 Task: Select a due date automation when advanced on, 2 days after a card is due add dates starting in between 1 and 5 days at 11:00 AM.
Action: Mouse moved to (1058, 74)
Screenshot: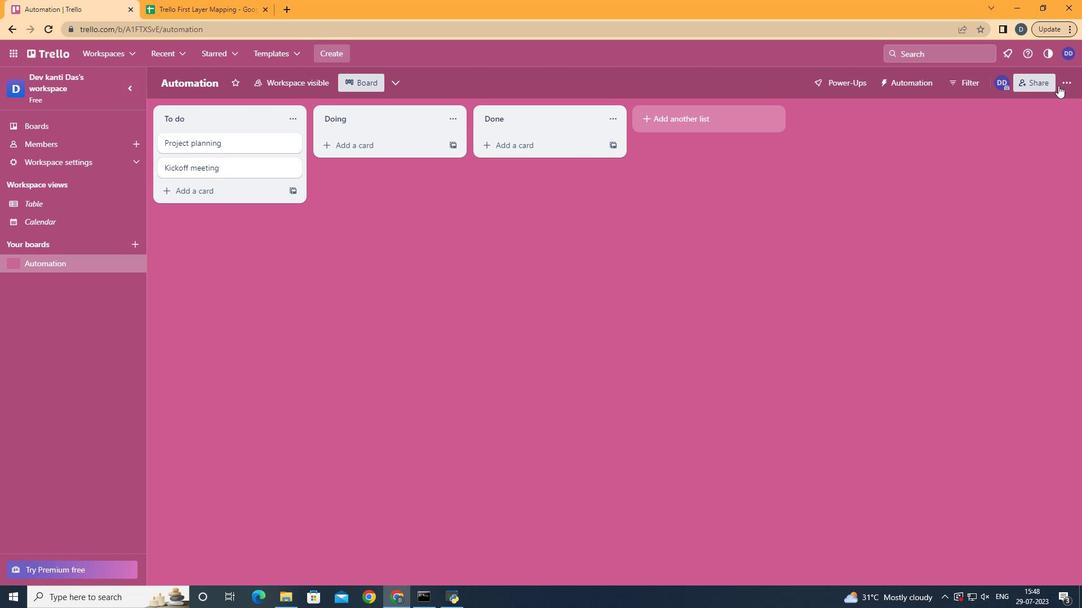
Action: Mouse pressed left at (1058, 74)
Screenshot: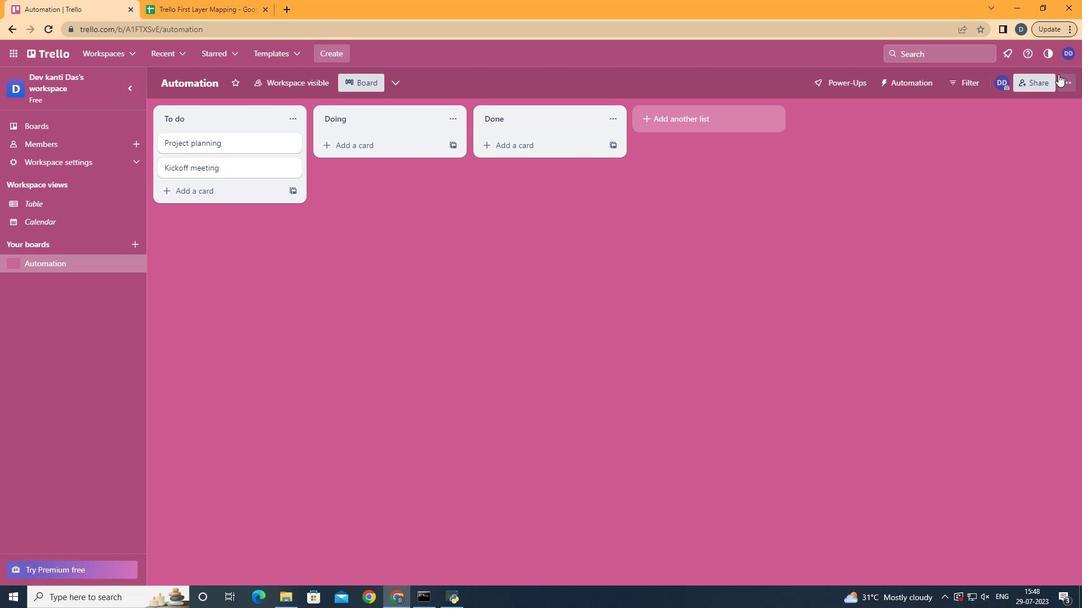 
Action: Mouse moved to (1021, 222)
Screenshot: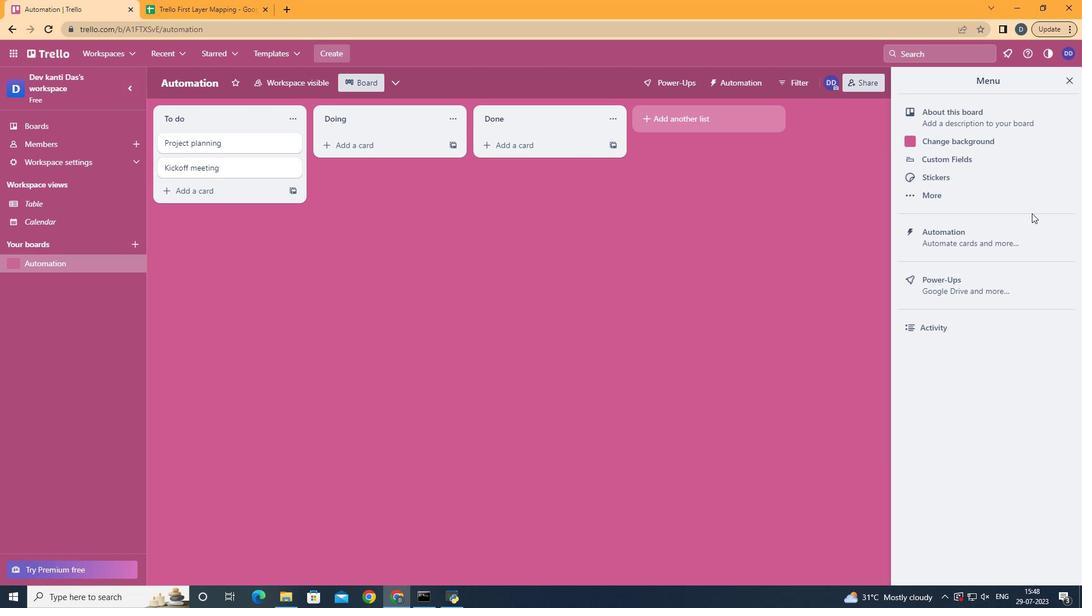 
Action: Mouse pressed left at (1021, 222)
Screenshot: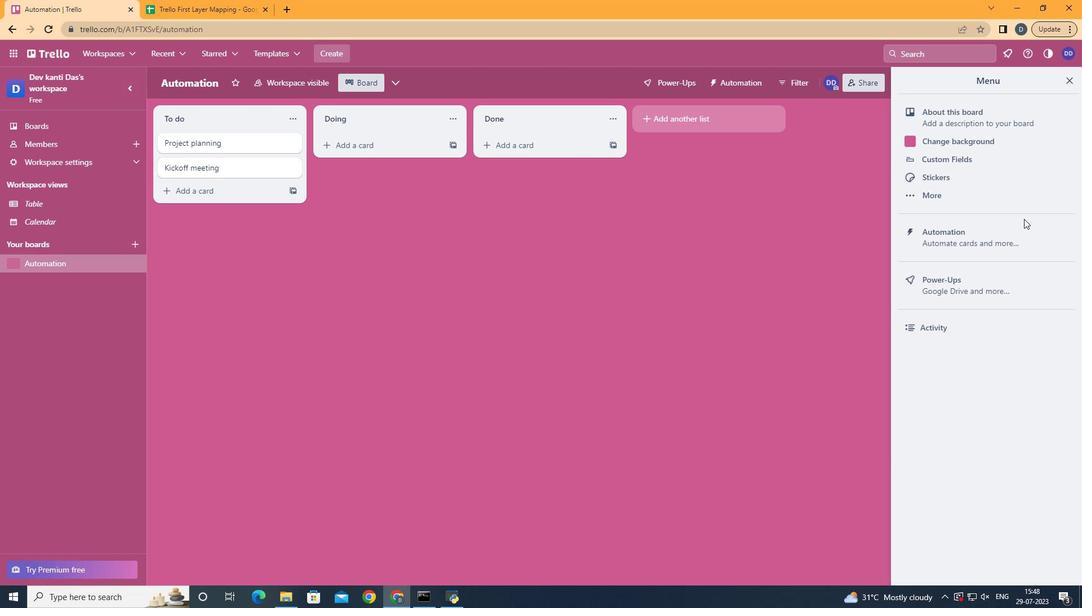 
Action: Mouse moved to (1015, 231)
Screenshot: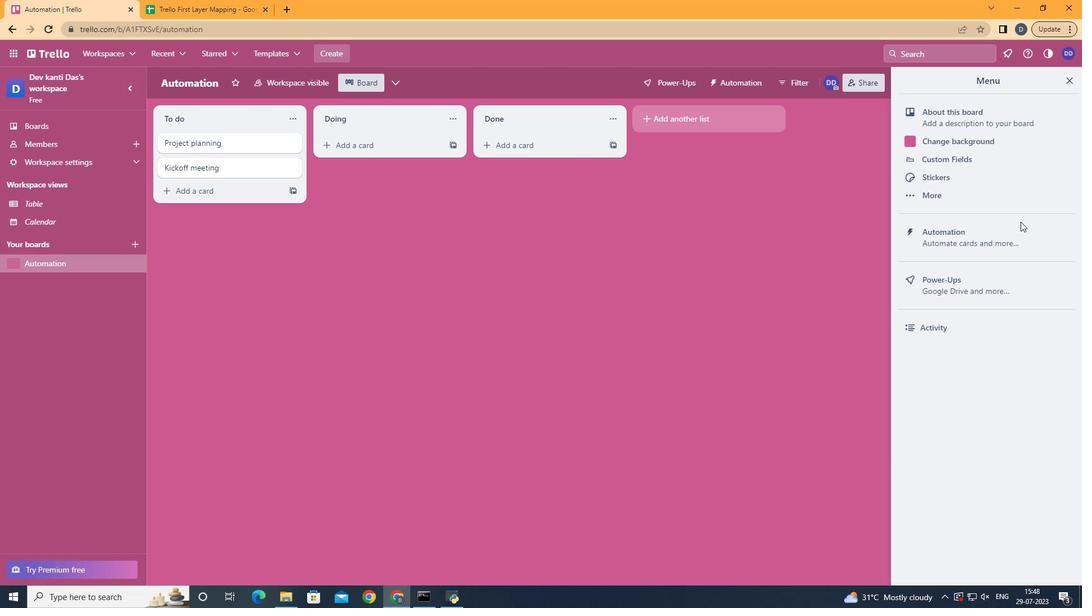 
Action: Mouse pressed left at (1015, 231)
Screenshot: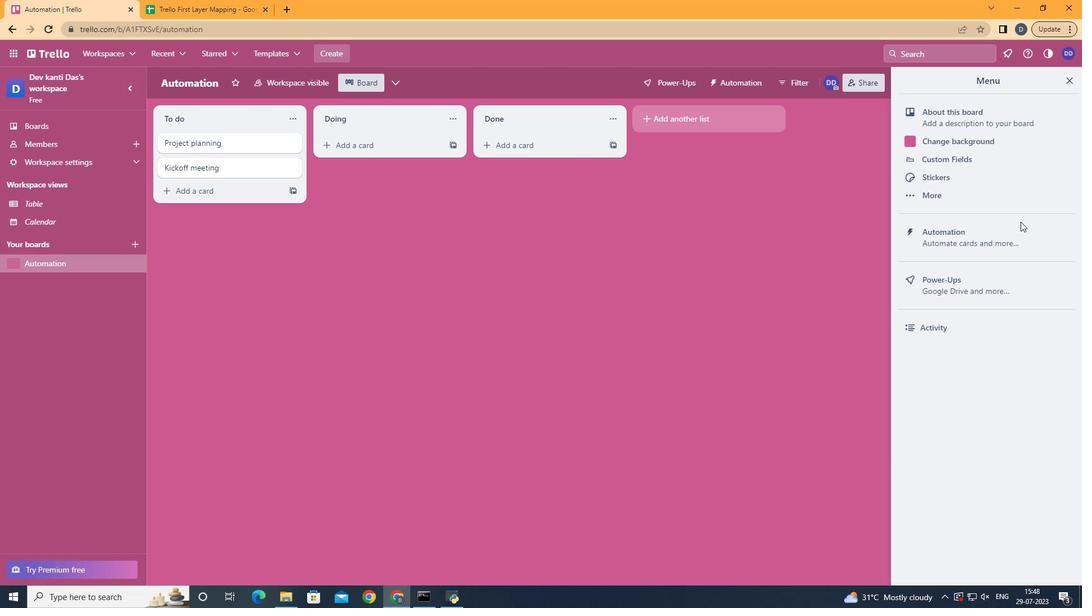 
Action: Mouse moved to (233, 226)
Screenshot: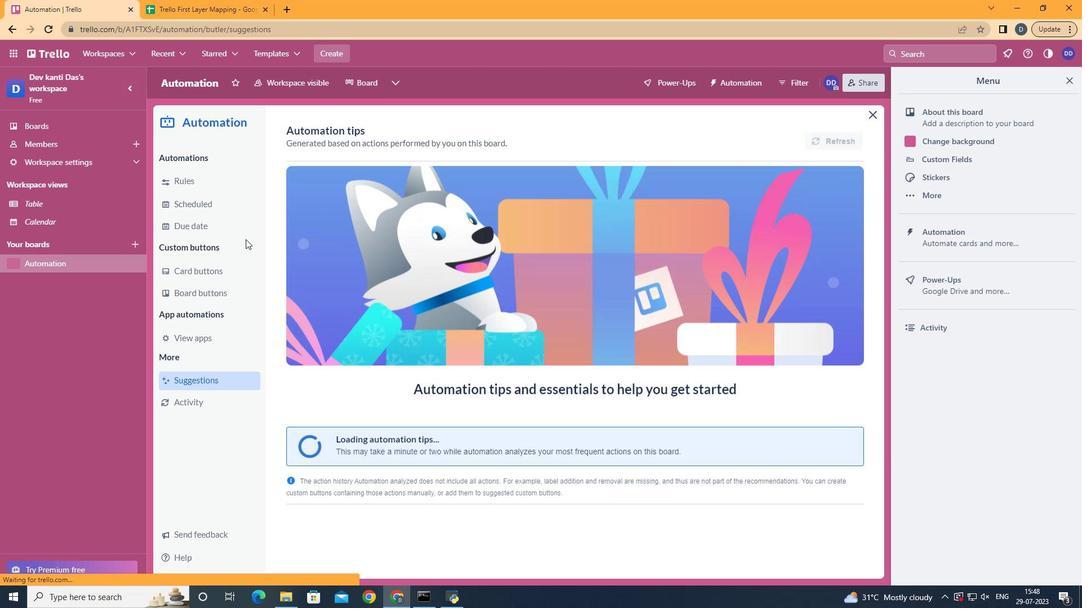 
Action: Mouse pressed left at (233, 226)
Screenshot: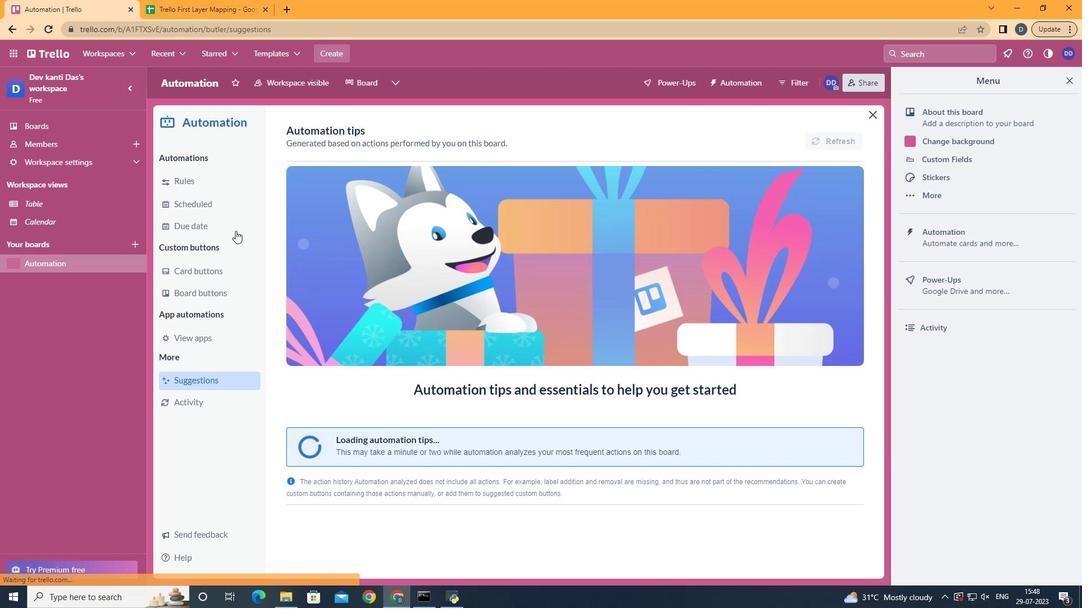 
Action: Mouse moved to (800, 129)
Screenshot: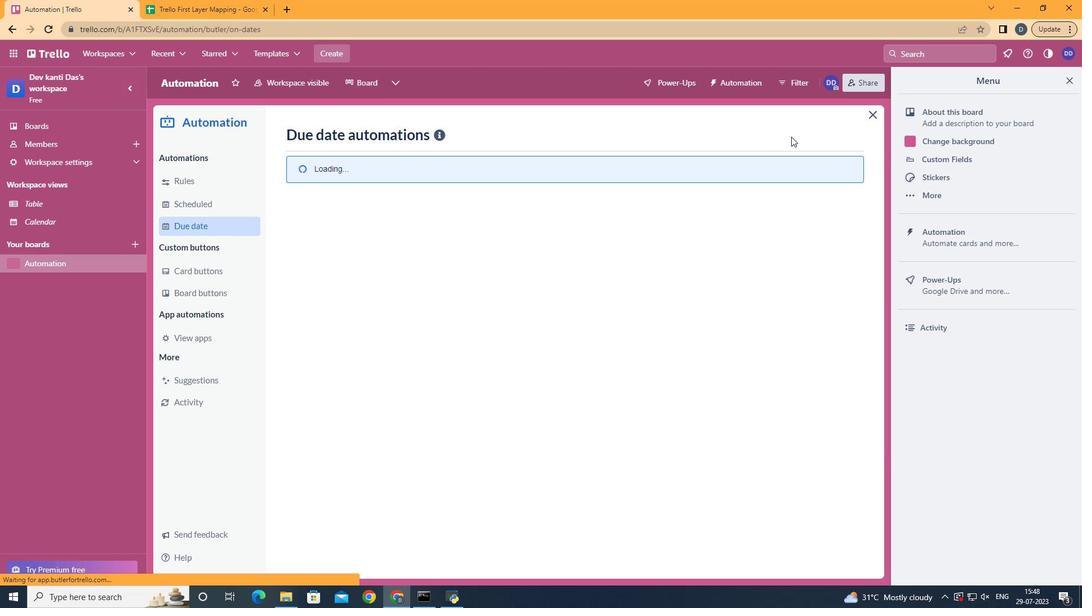 
Action: Mouse pressed left at (800, 129)
Screenshot: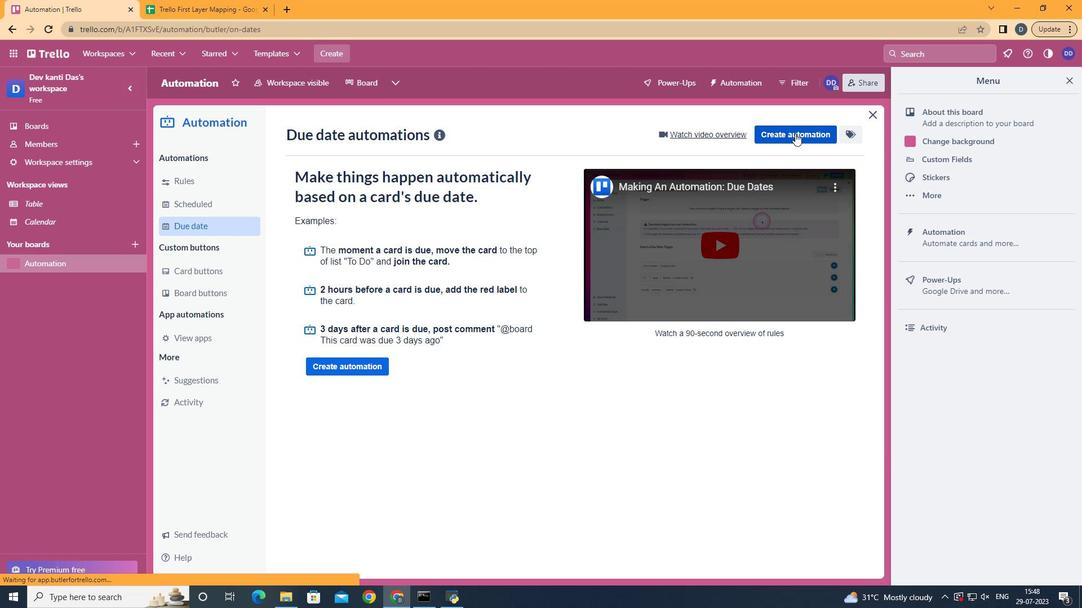 
Action: Mouse moved to (598, 248)
Screenshot: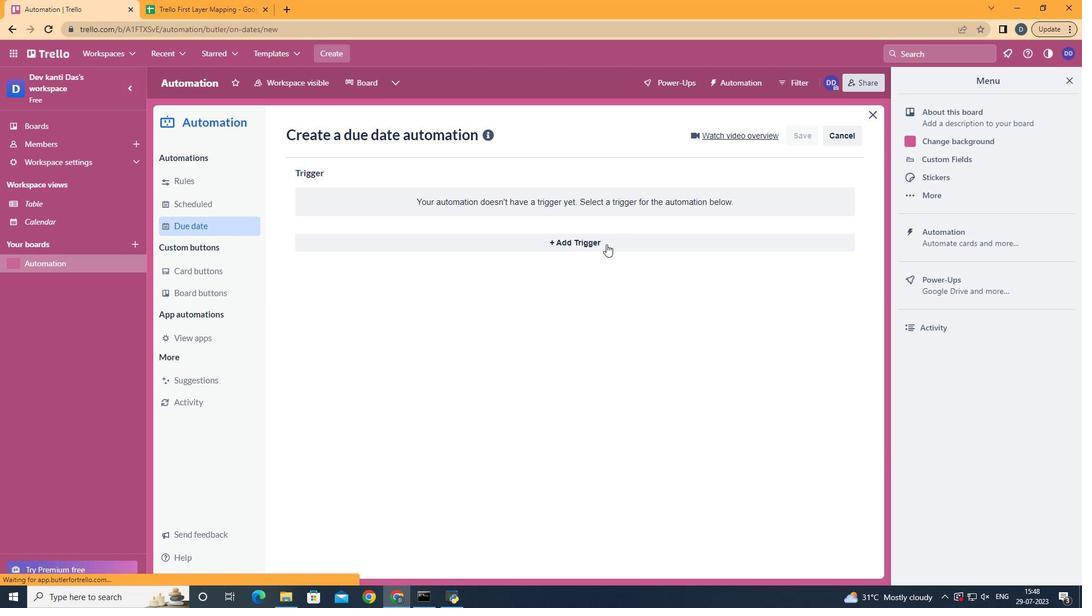 
Action: Mouse pressed left at (598, 248)
Screenshot: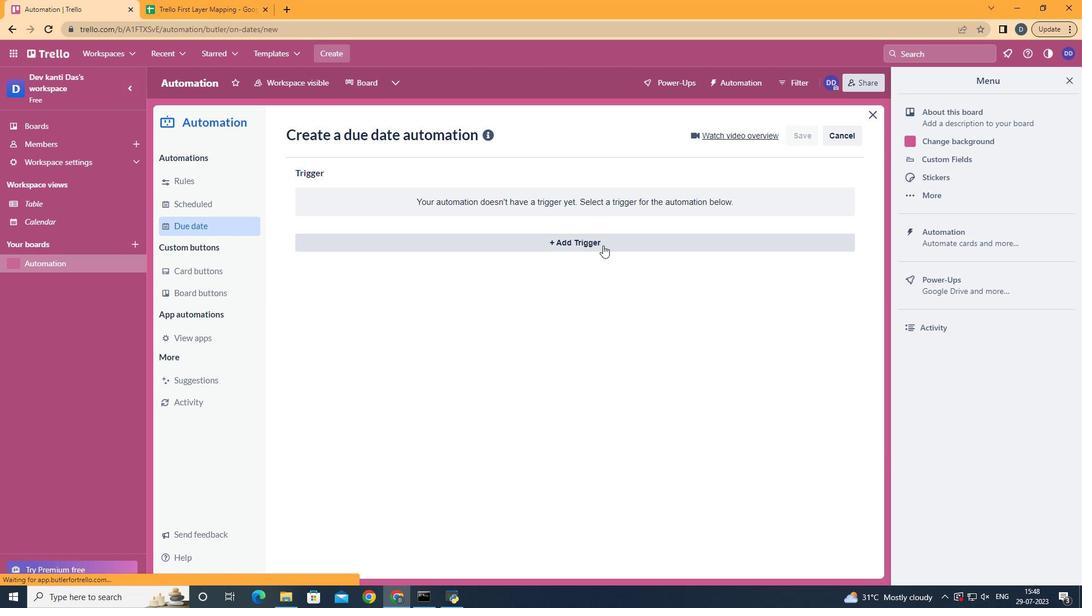 
Action: Mouse moved to (386, 458)
Screenshot: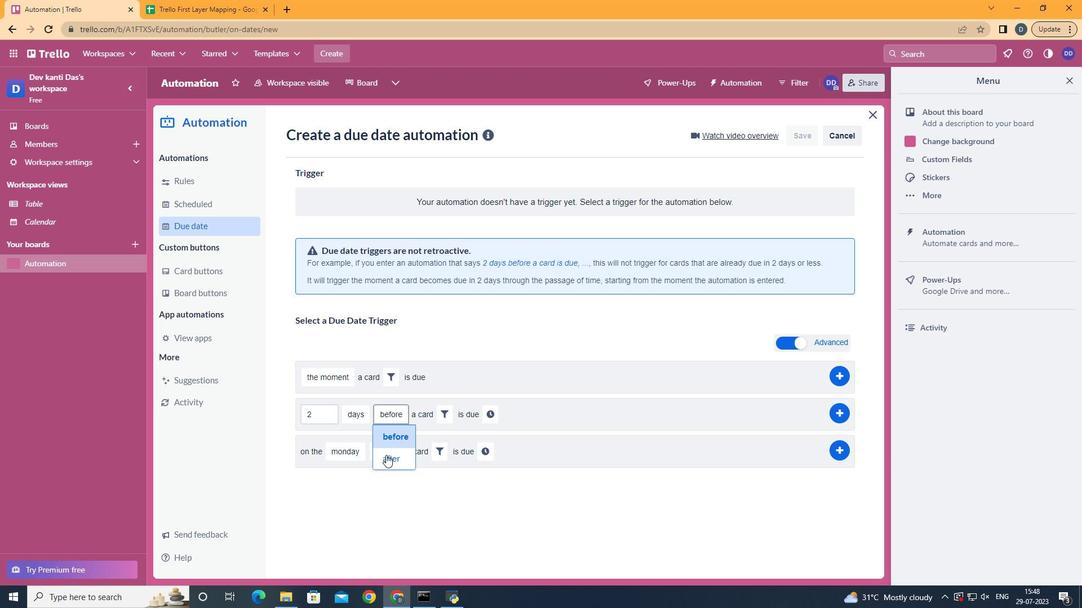 
Action: Mouse pressed left at (386, 458)
Screenshot: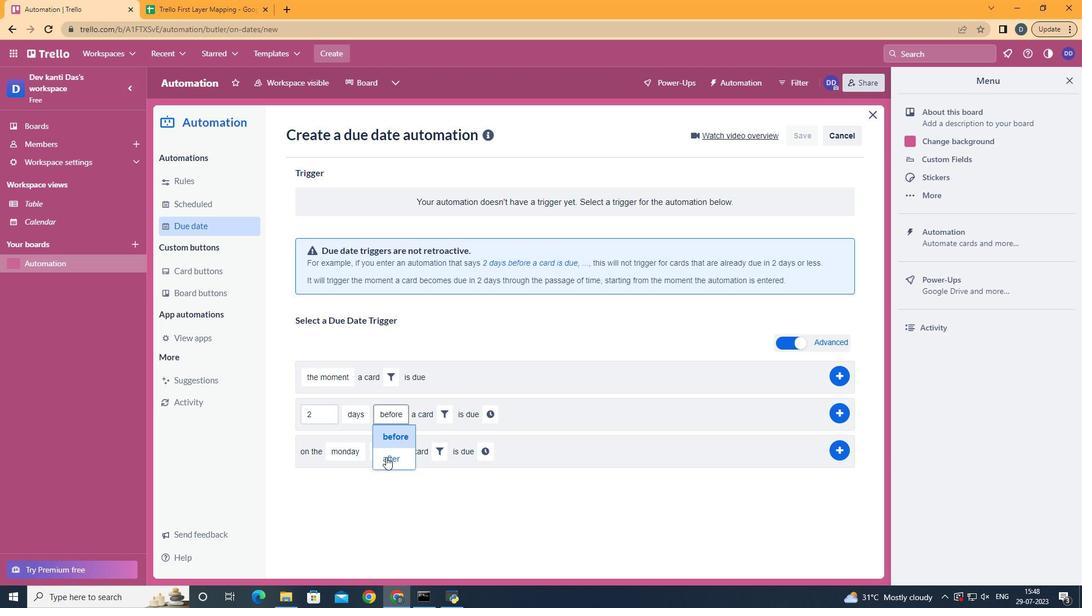 
Action: Mouse moved to (443, 416)
Screenshot: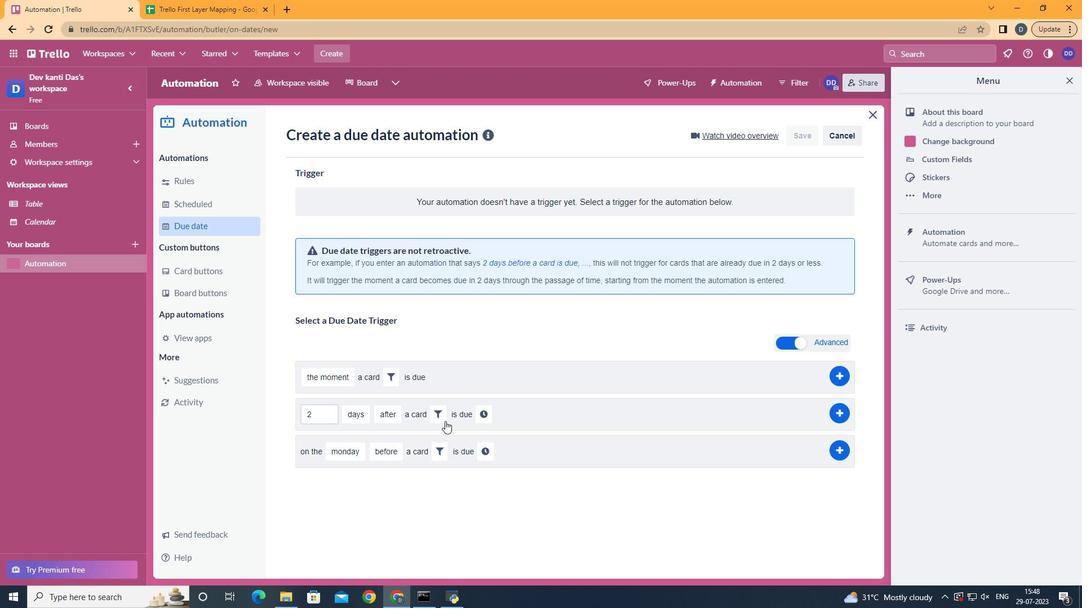 
Action: Mouse pressed left at (443, 416)
Screenshot: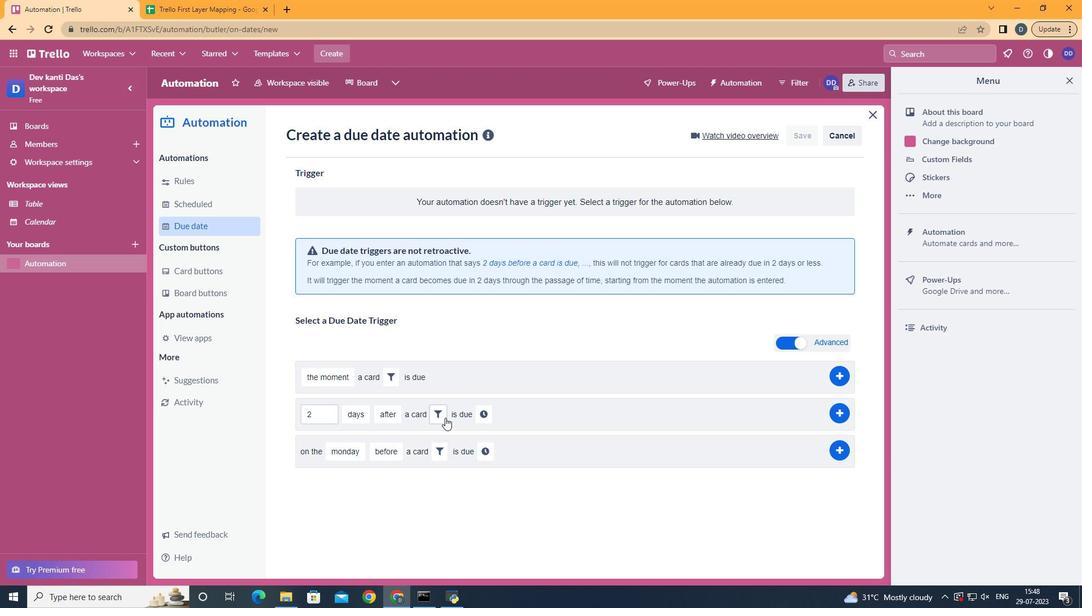 
Action: Mouse moved to (505, 443)
Screenshot: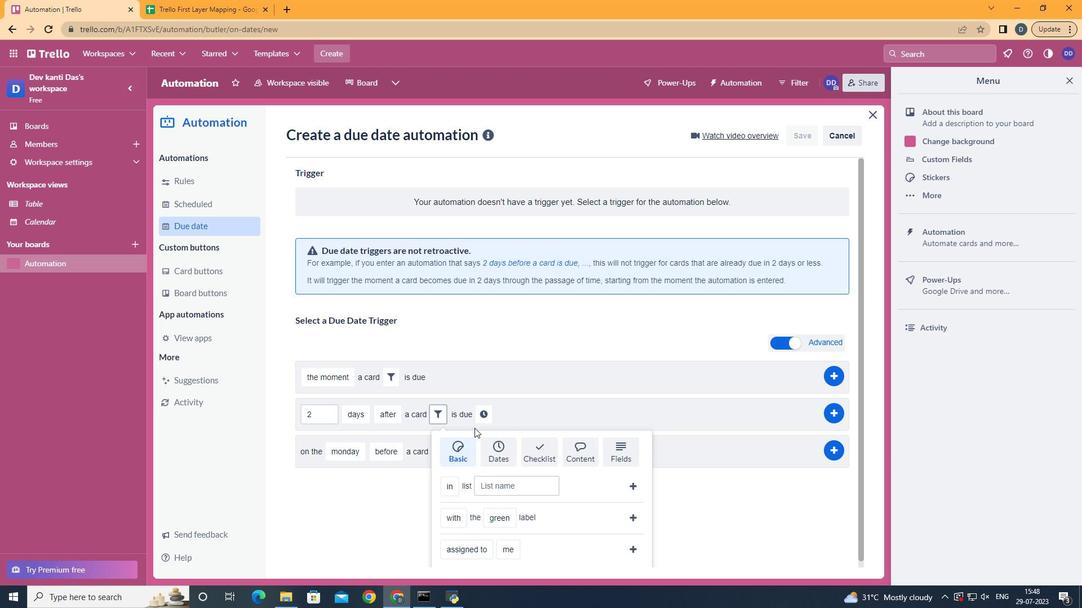 
Action: Mouse pressed left at (505, 443)
Screenshot: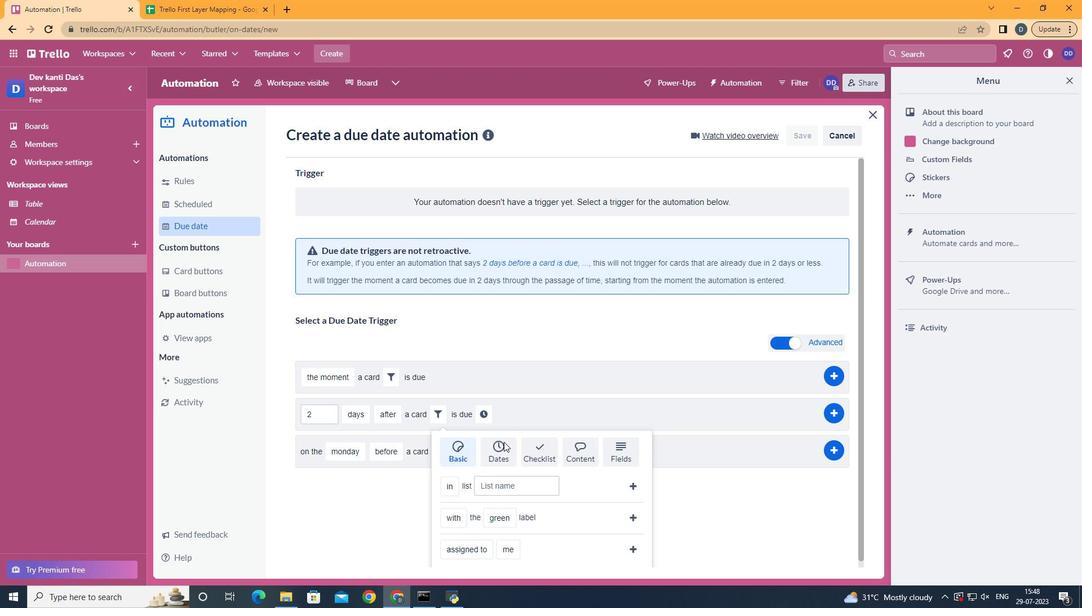 
Action: Mouse scrolled (505, 442) with delta (0, 0)
Screenshot: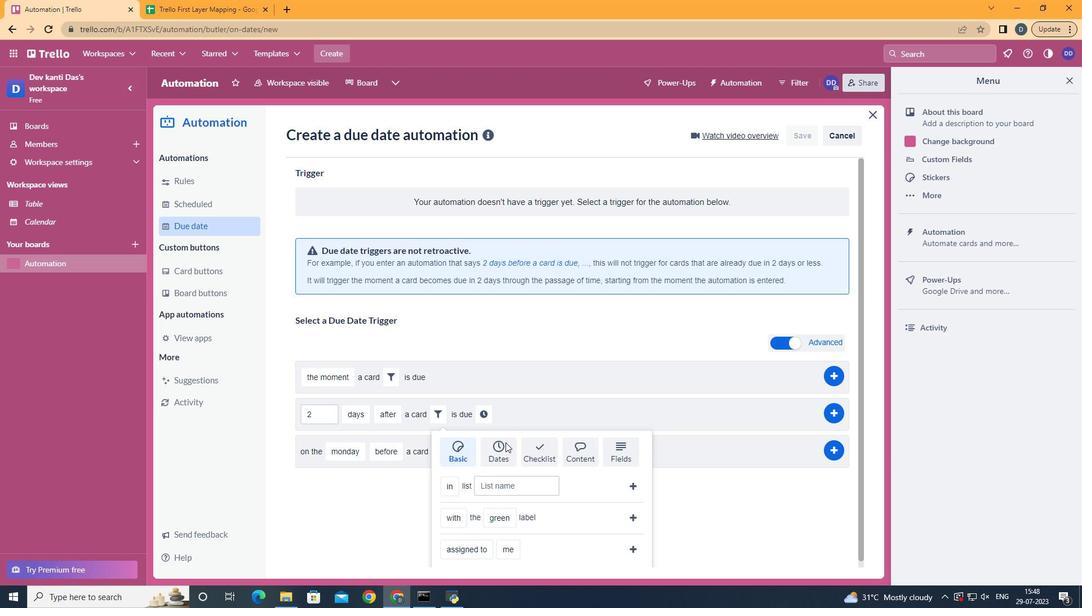 
Action: Mouse scrolled (505, 442) with delta (0, 0)
Screenshot: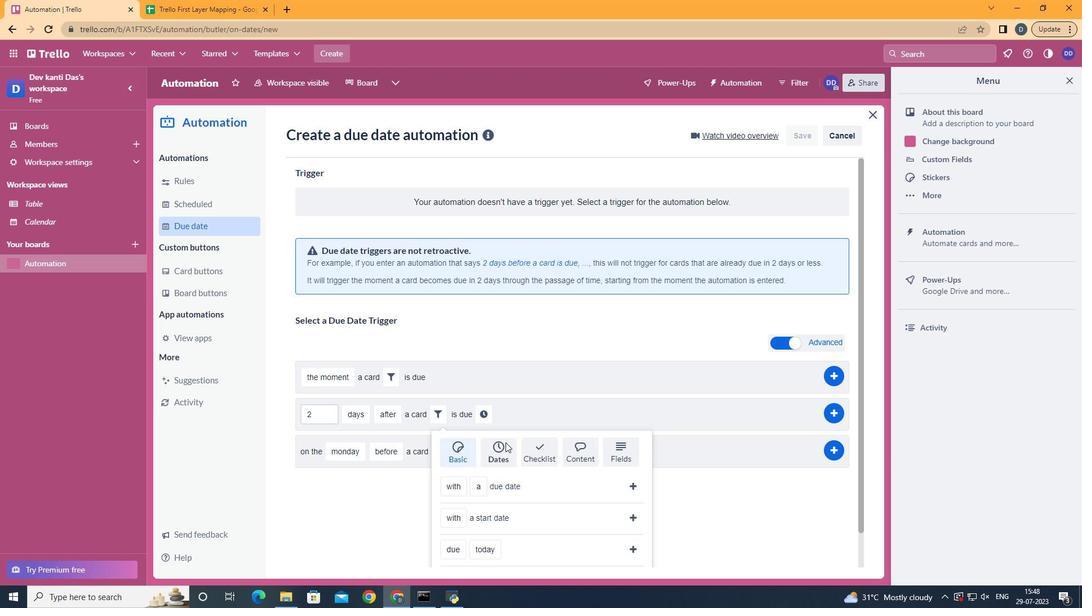 
Action: Mouse scrolled (505, 442) with delta (0, 0)
Screenshot: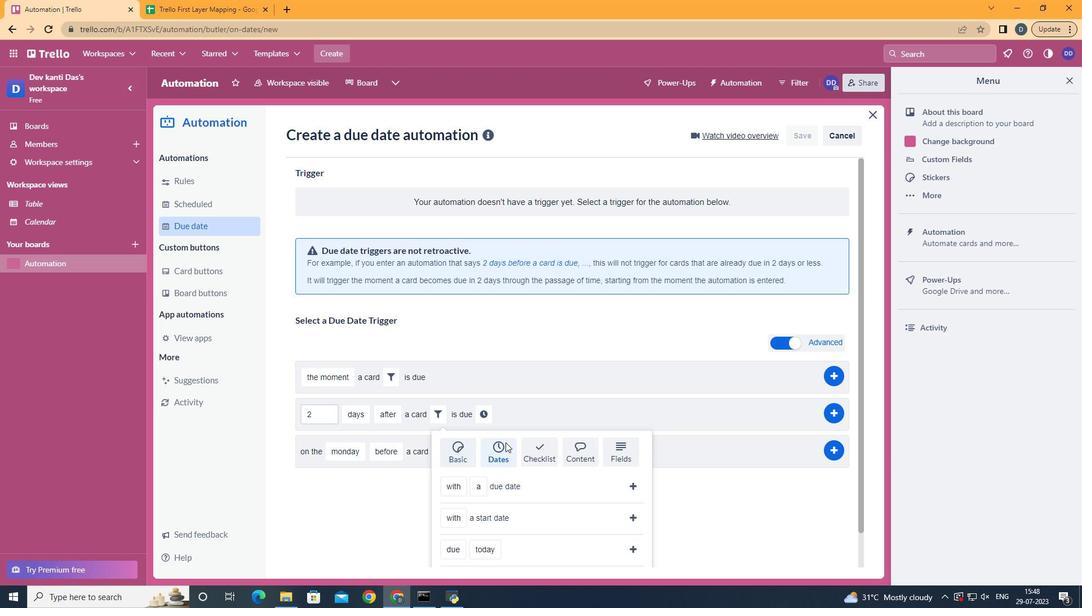 
Action: Mouse scrolled (505, 442) with delta (0, 0)
Screenshot: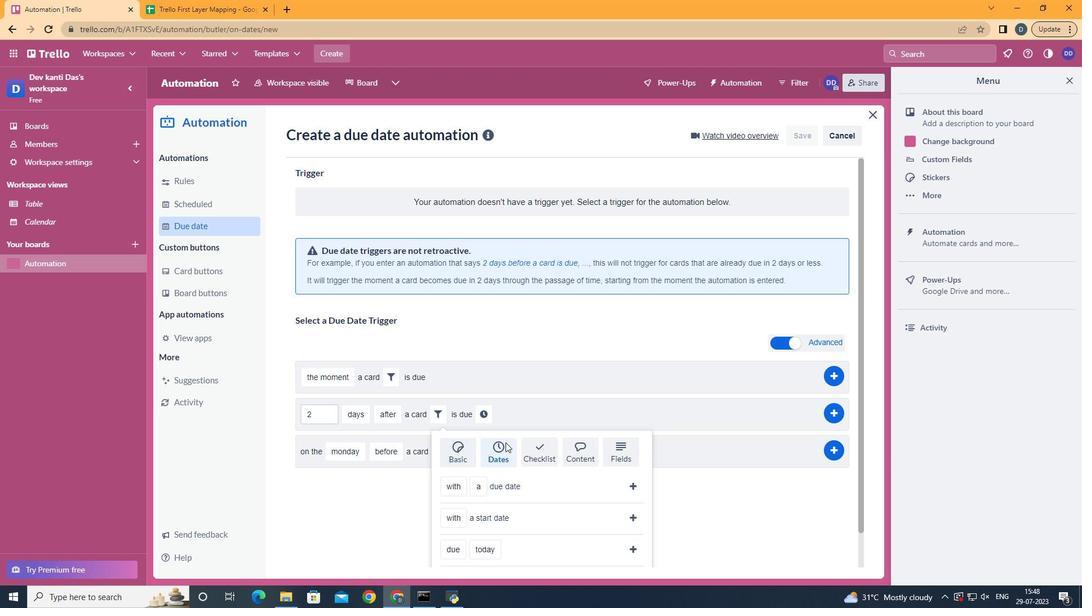 
Action: Mouse moved to (461, 520)
Screenshot: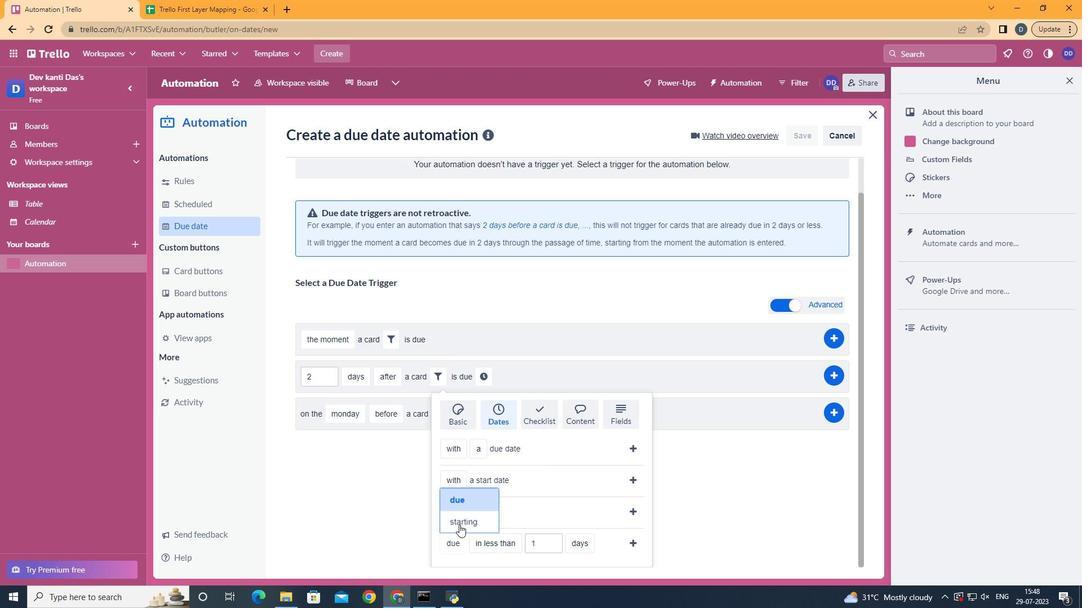
Action: Mouse pressed left at (461, 520)
Screenshot: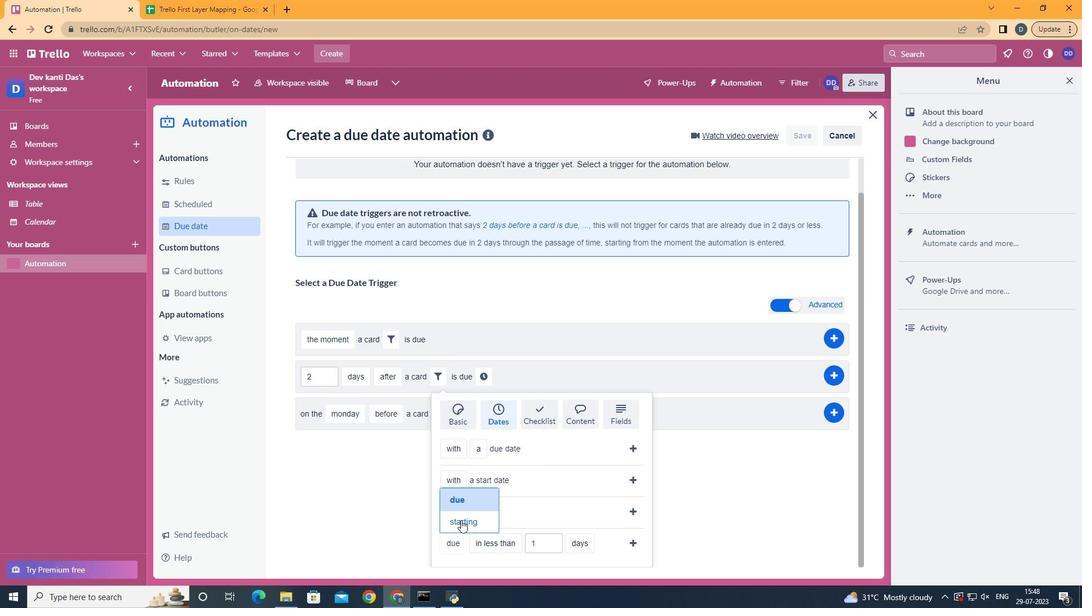 
Action: Mouse moved to (511, 527)
Screenshot: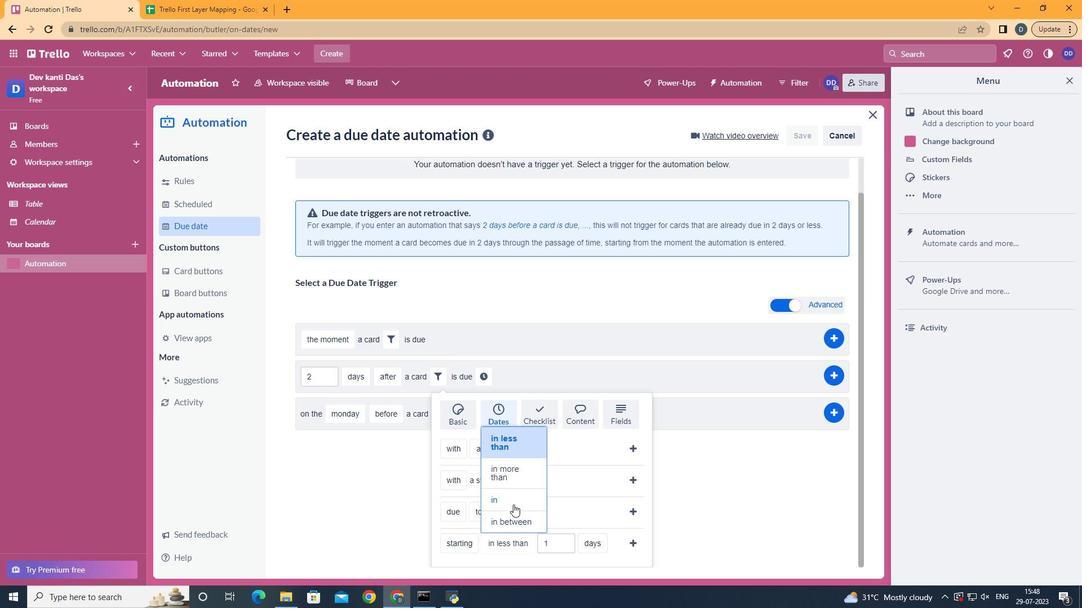 
Action: Mouse pressed left at (511, 527)
Screenshot: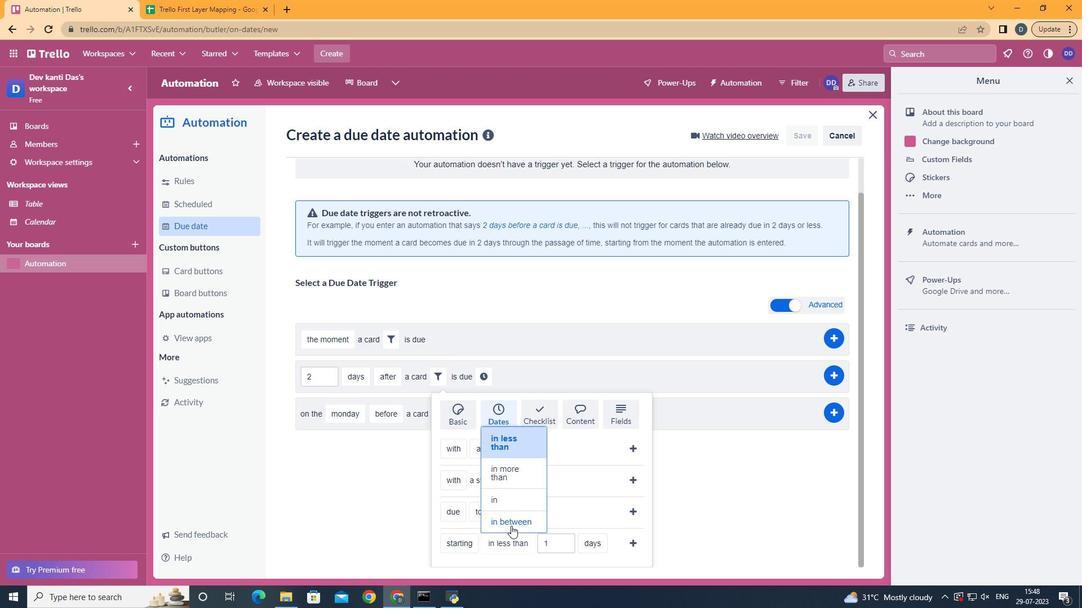 
Action: Mouse moved to (661, 502)
Screenshot: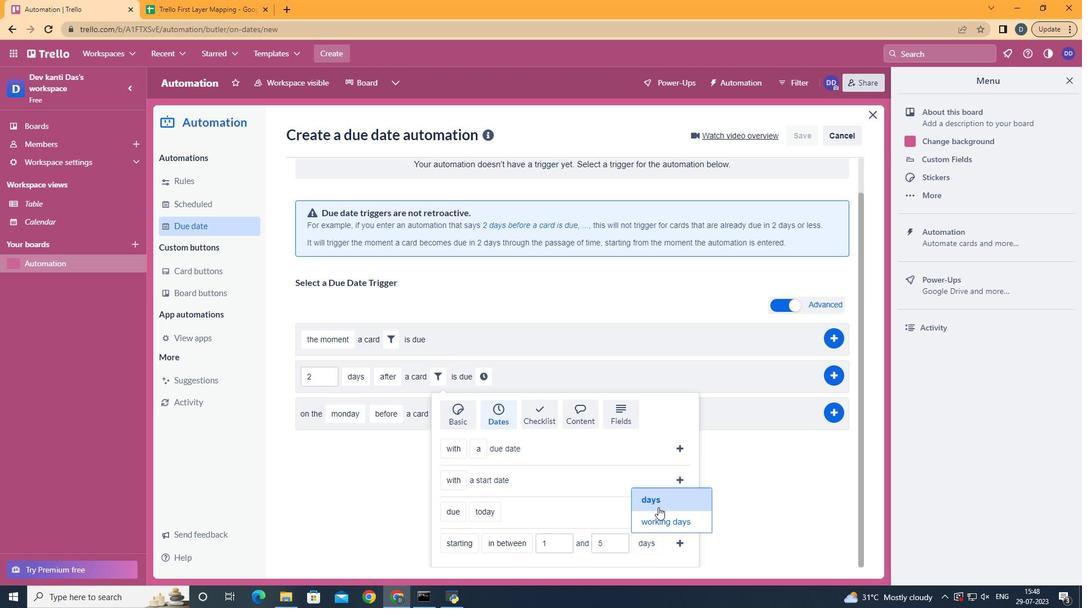 
Action: Mouse pressed left at (661, 502)
Screenshot: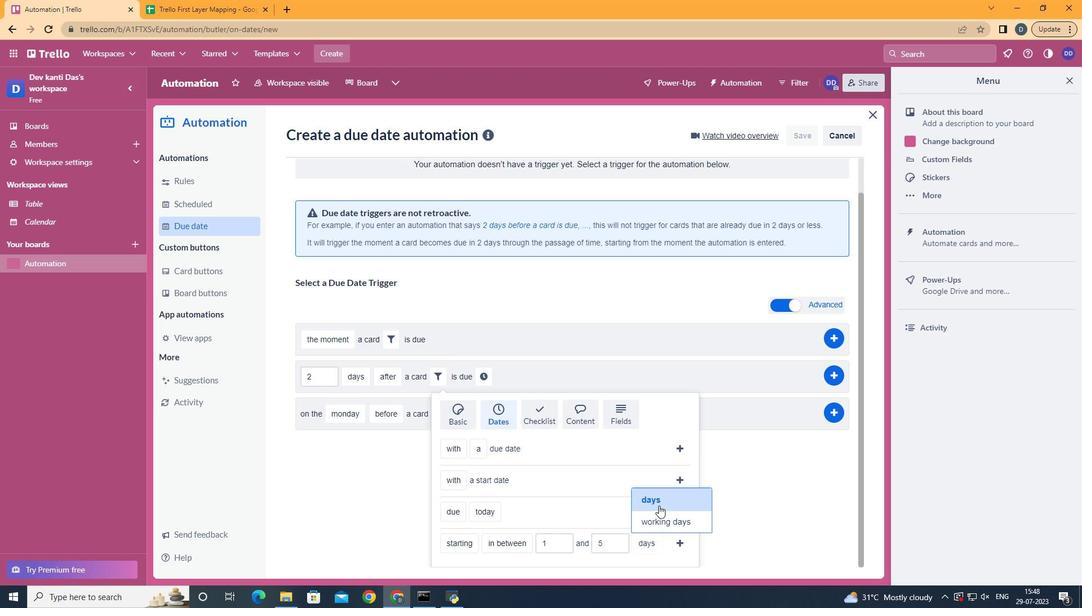 
Action: Mouse moved to (675, 544)
Screenshot: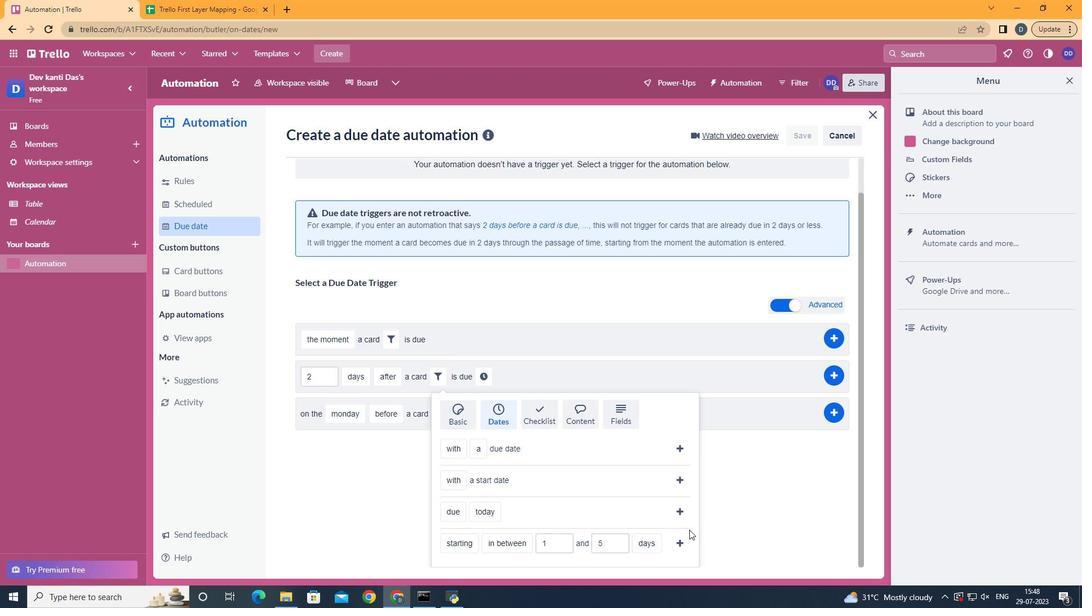 
Action: Mouse pressed left at (675, 544)
Screenshot: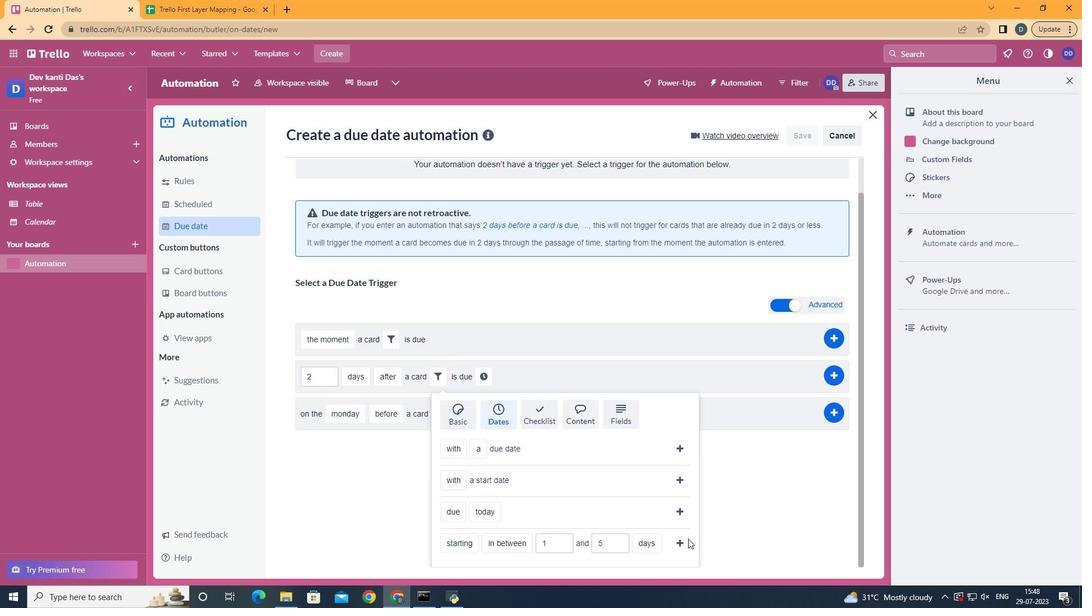 
Action: Mouse moved to (624, 423)
Screenshot: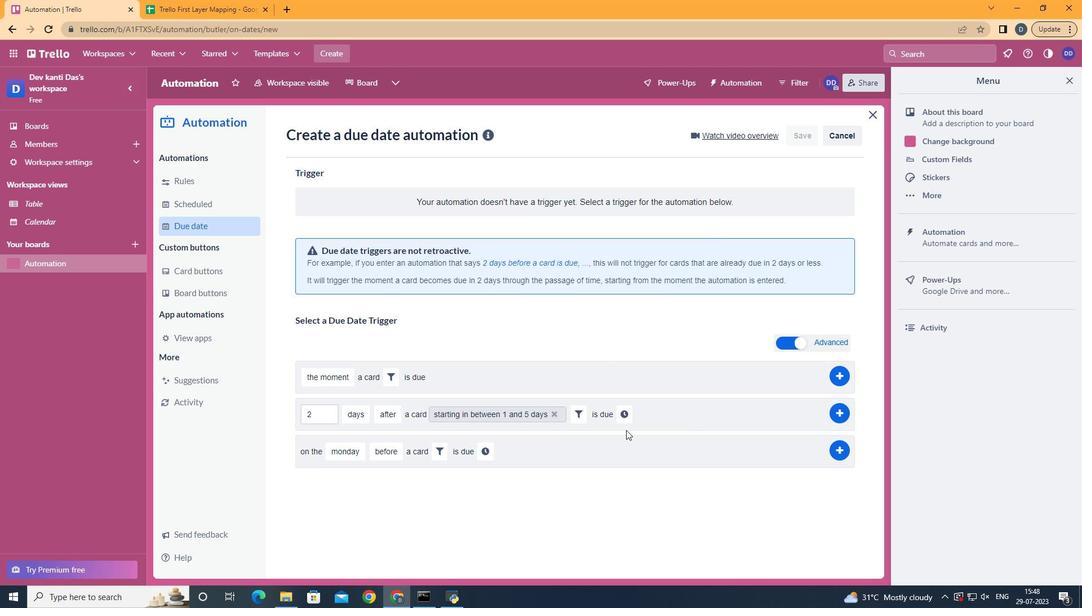 
Action: Mouse pressed left at (624, 423)
Screenshot: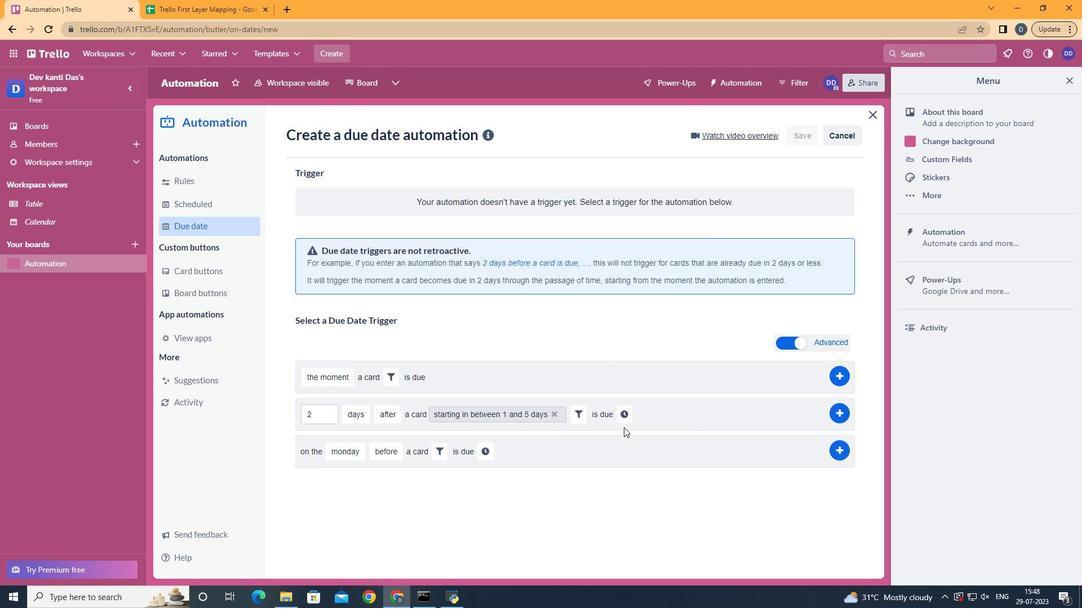 
Action: Mouse moved to (657, 414)
Screenshot: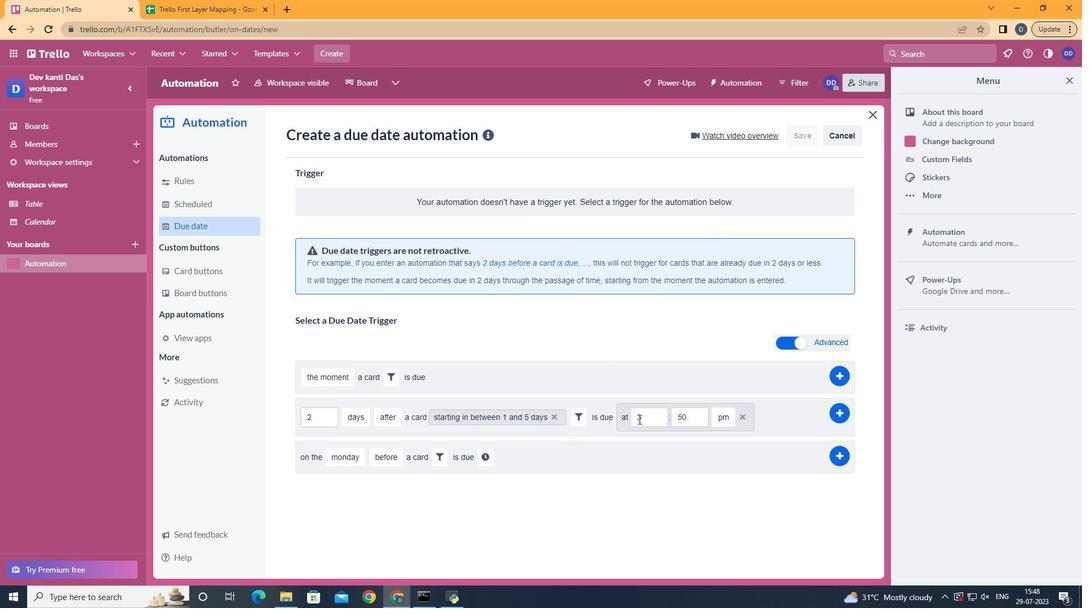 
Action: Mouse pressed left at (657, 414)
Screenshot: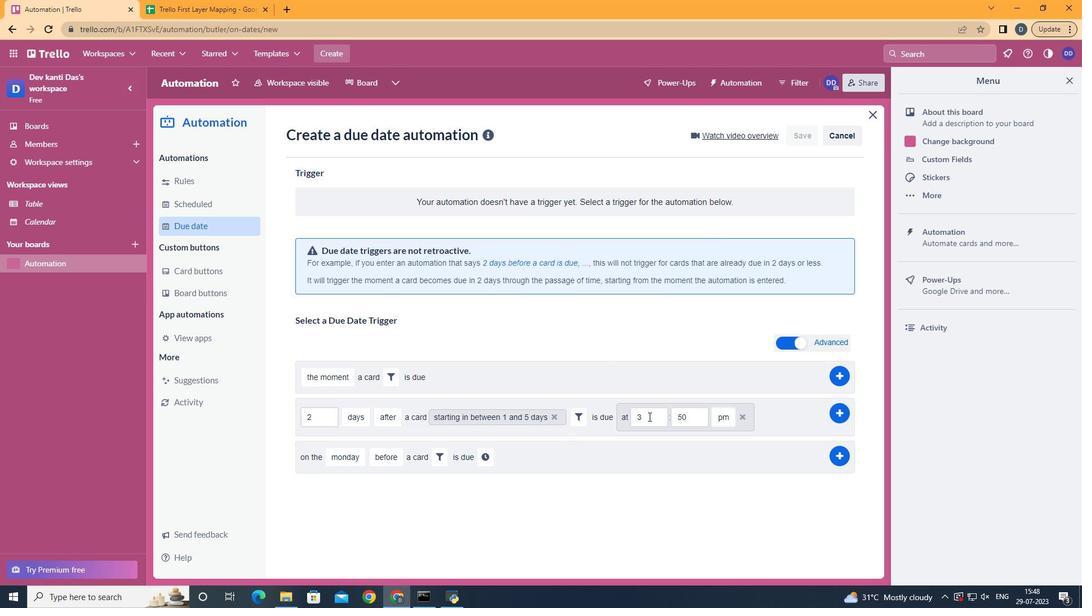 
Action: Mouse moved to (657, 414)
Screenshot: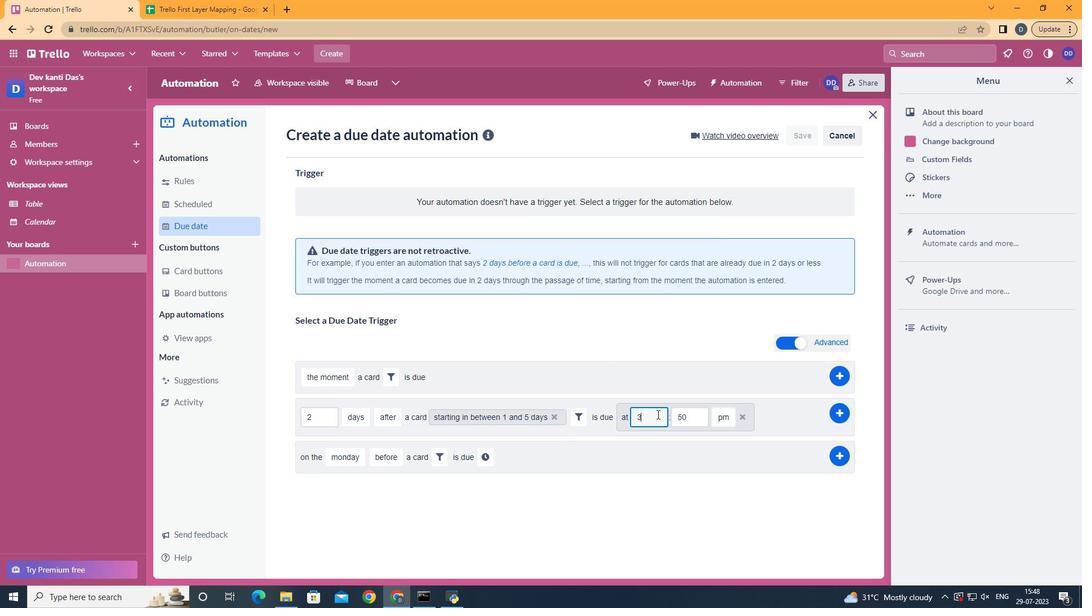 
Action: Key pressed <Key.backspace>11
Screenshot: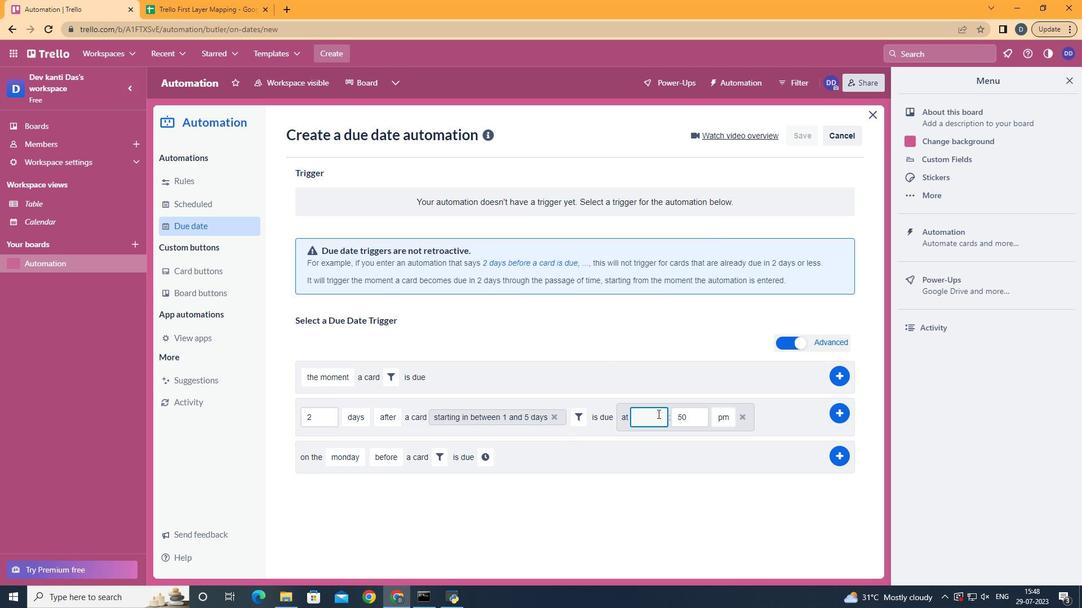 
Action: Mouse moved to (686, 416)
Screenshot: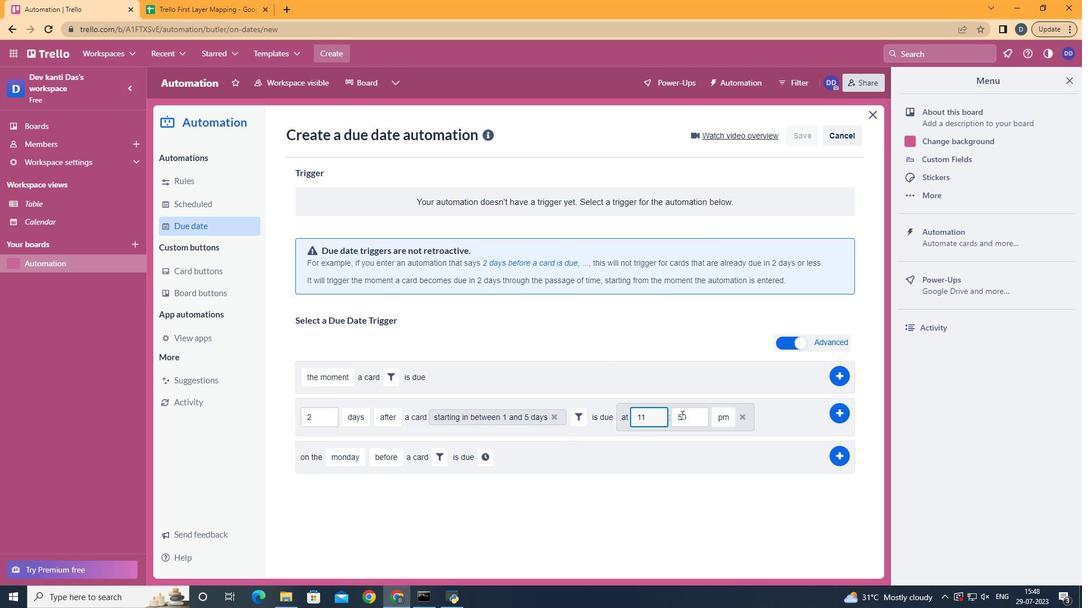 
Action: Key pressed <Key.backspace>
Screenshot: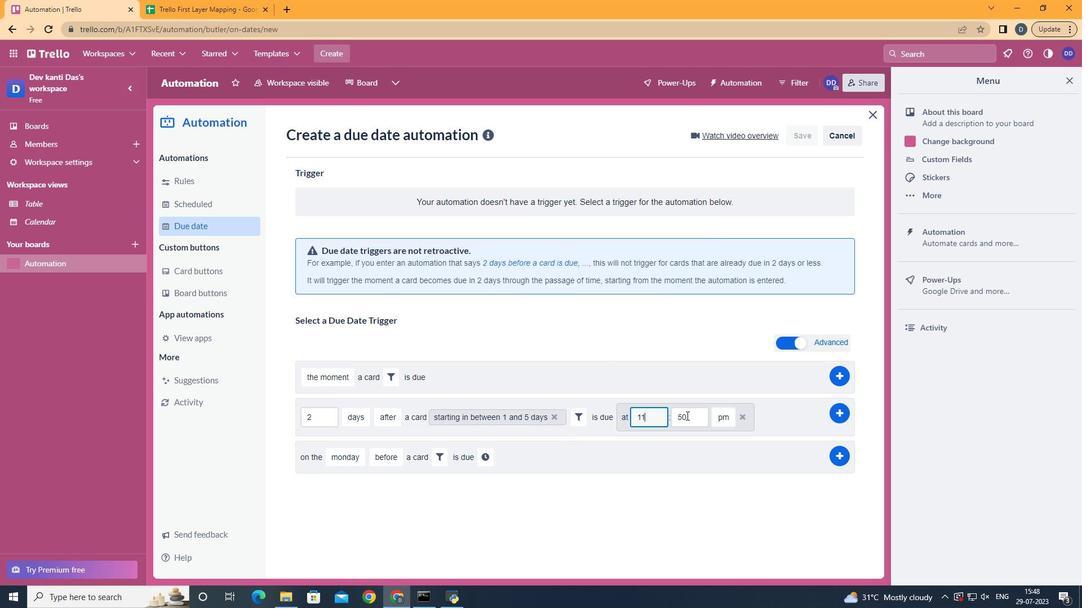 
Action: Mouse pressed left at (686, 416)
Screenshot: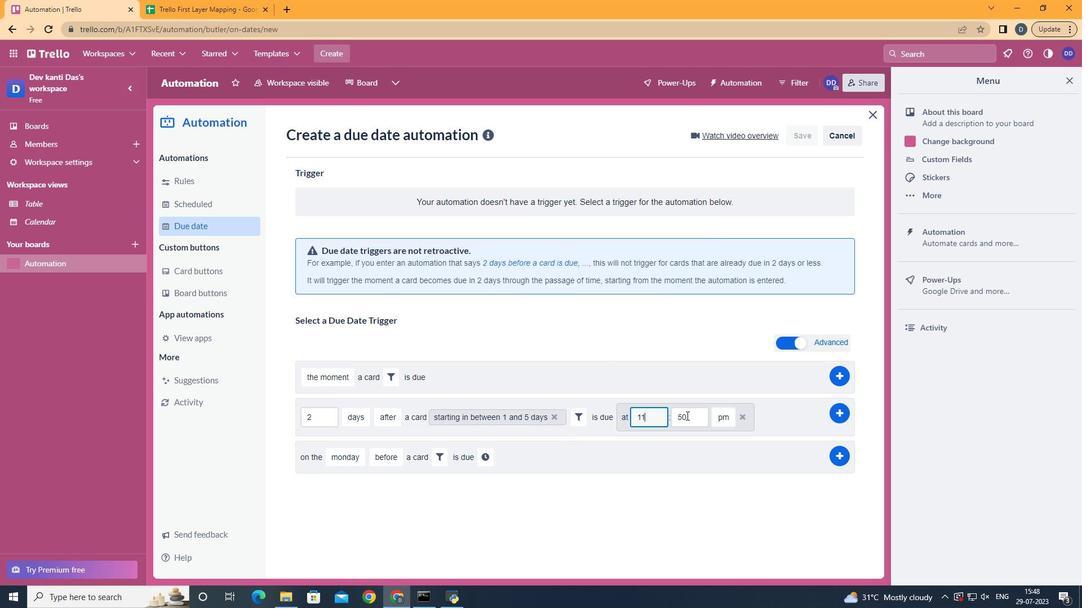 
Action: Mouse pressed left at (686, 416)
Screenshot: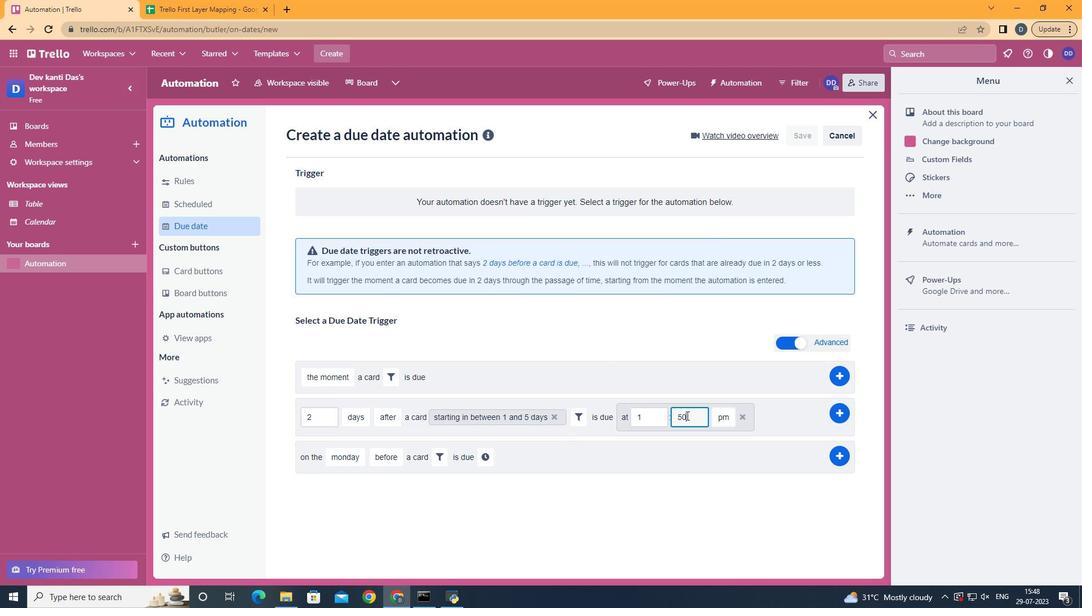 
Action: Key pressed 00<Key.backspace><Key.backspace>
Screenshot: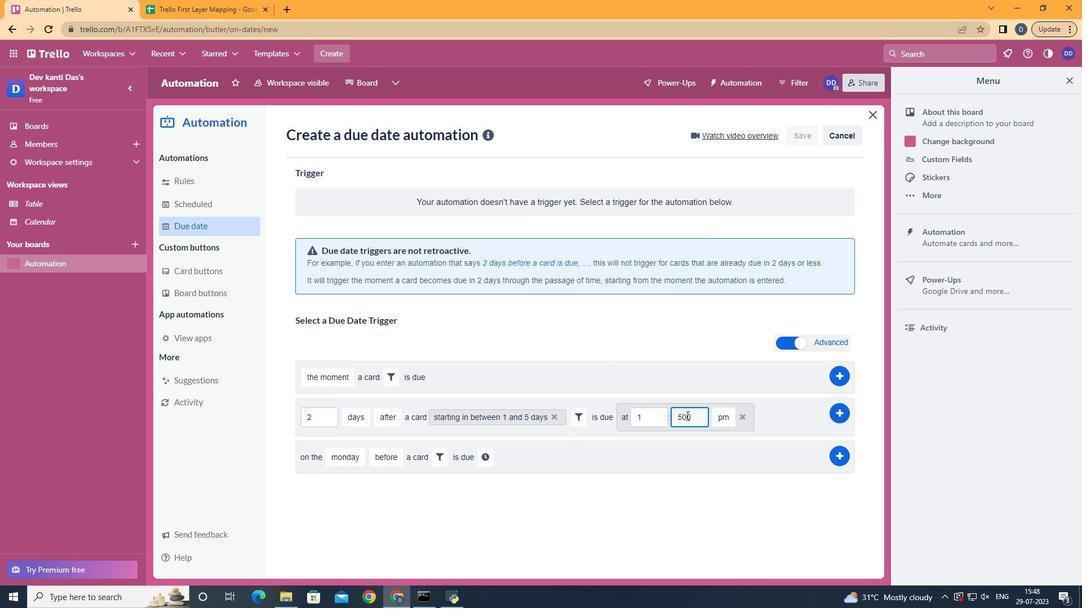 
Action: Mouse moved to (677, 416)
Screenshot: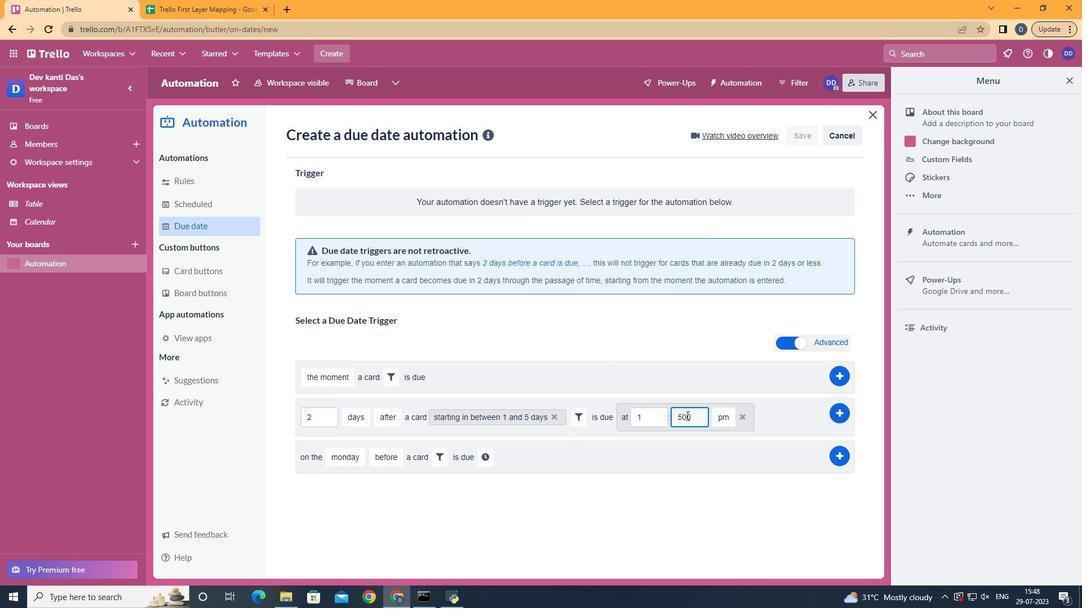 
Action: Key pressed <Key.backspace>
Screenshot: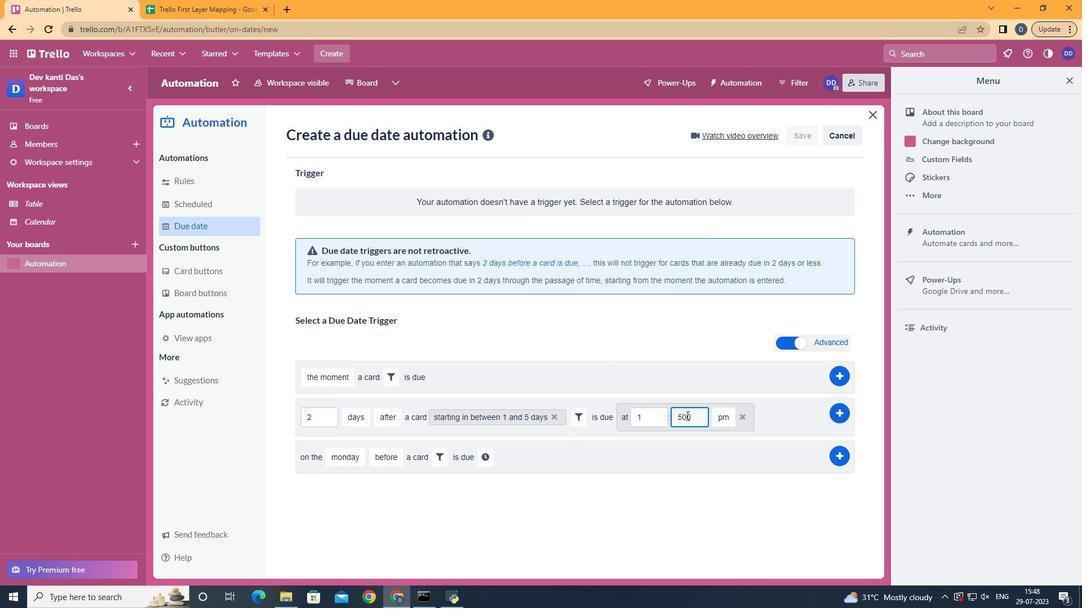 
Action: Mouse moved to (673, 416)
Screenshot: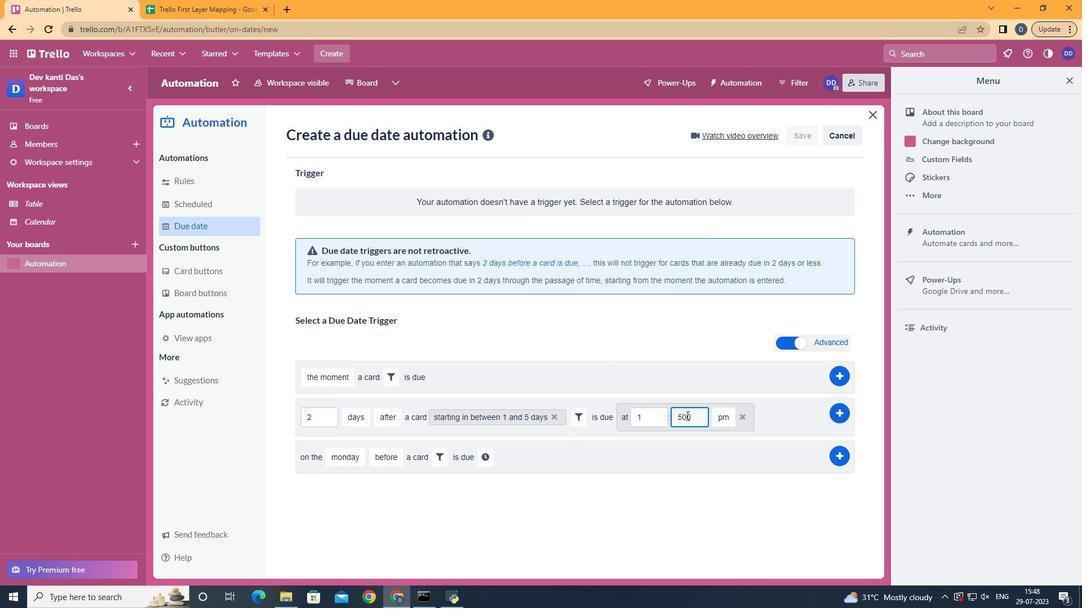 
Action: Key pressed <Key.backspace><Key.backspace><Key.backspace>
Screenshot: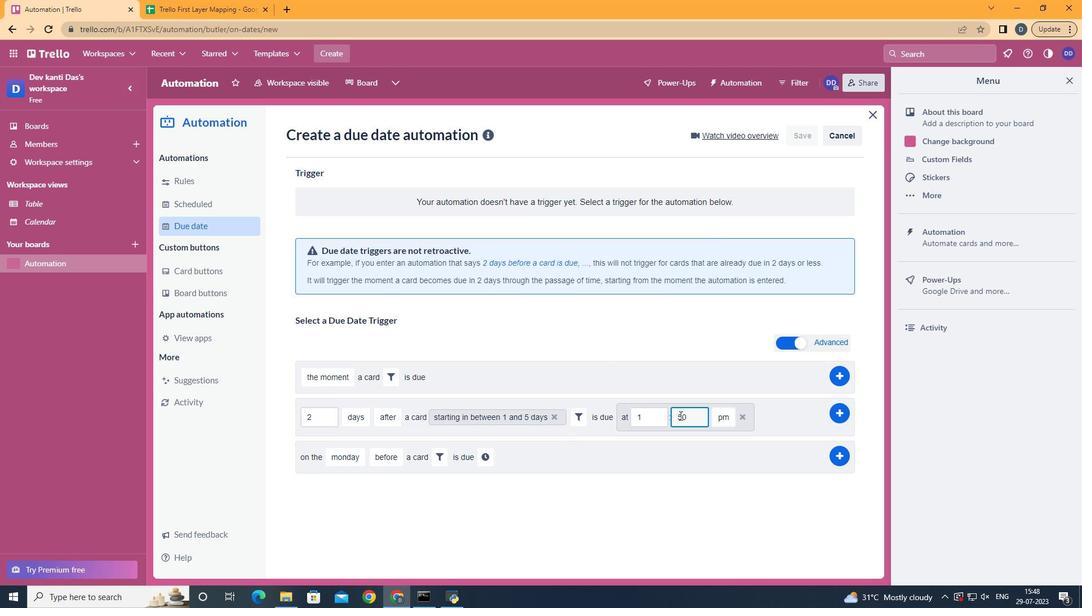 
Action: Mouse moved to (699, 419)
Screenshot: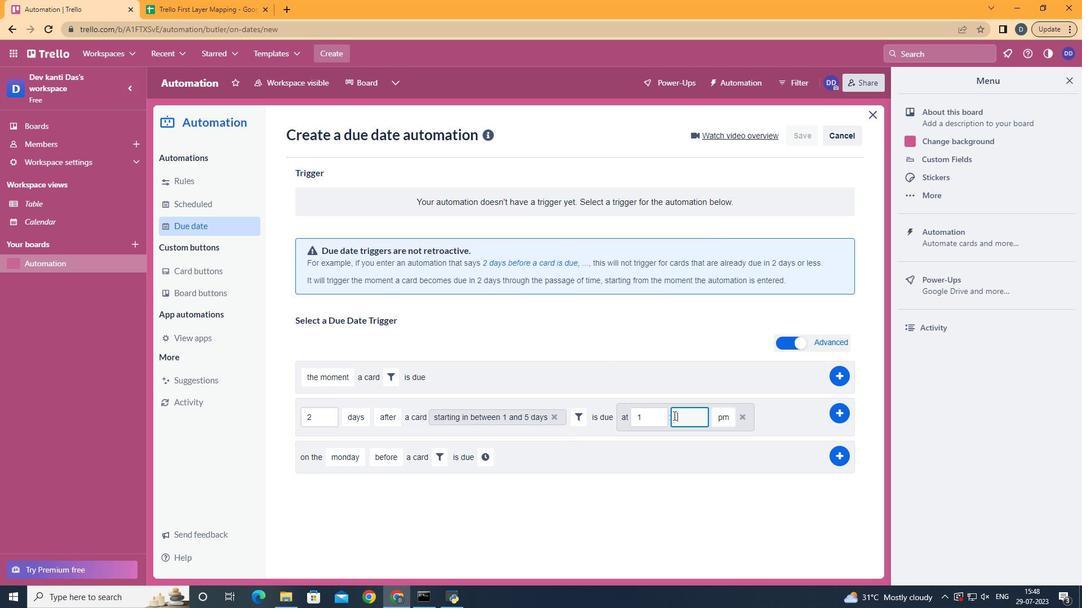 
Action: Key pressed 00
Screenshot: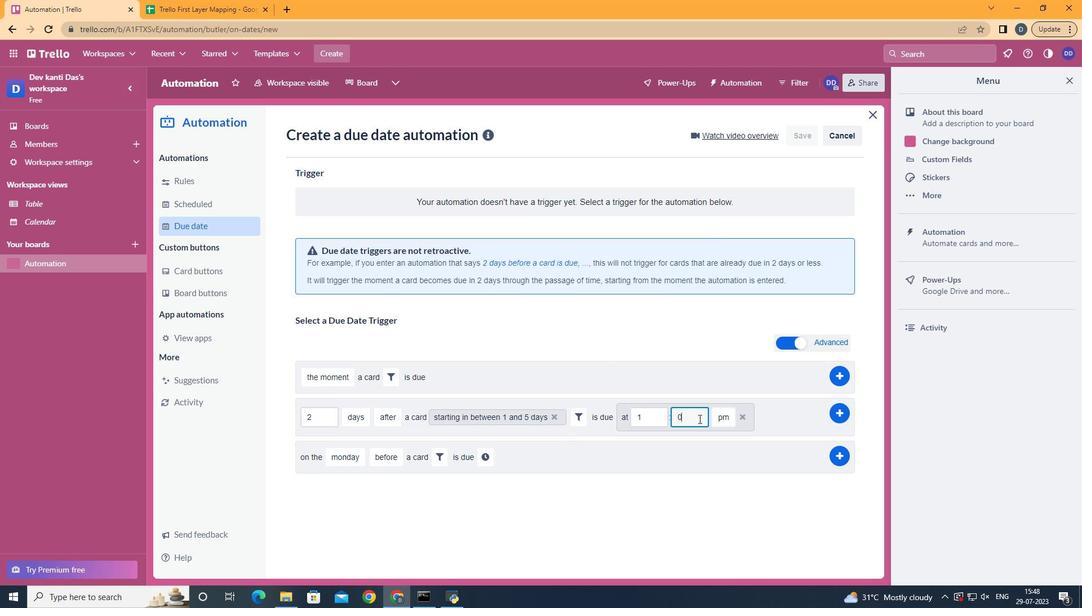 
Action: Mouse moved to (653, 422)
Screenshot: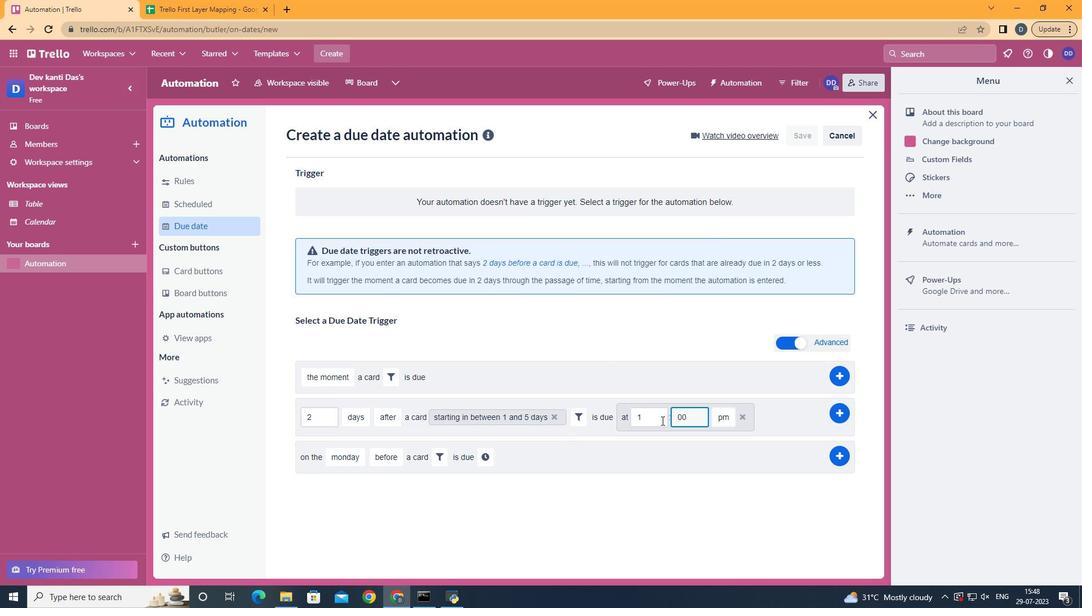 
Action: Mouse pressed left at (653, 422)
Screenshot: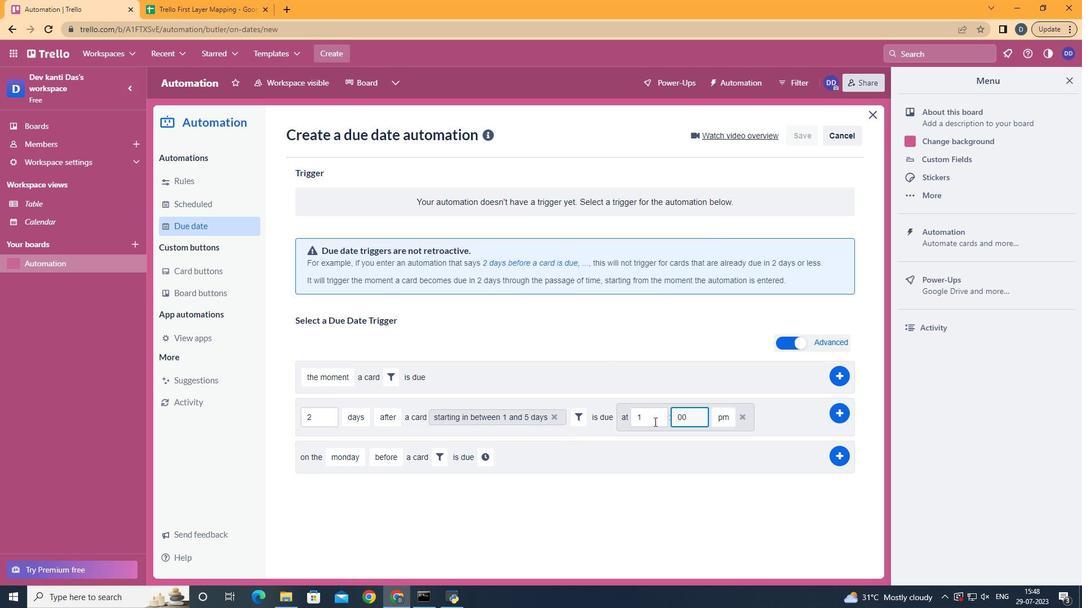 
Action: Key pressed 1
Screenshot: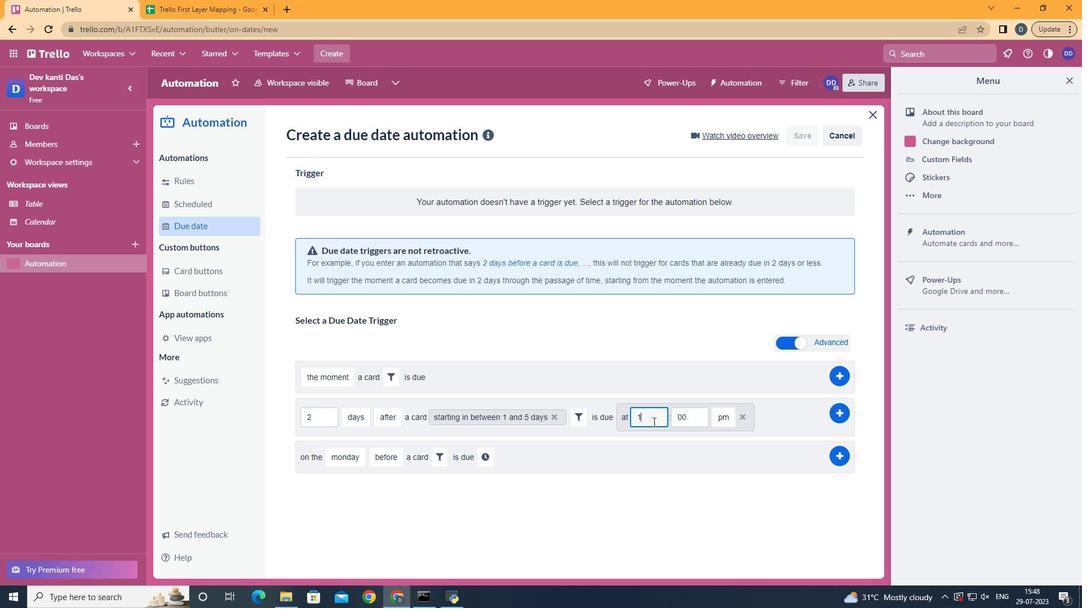 
Action: Mouse moved to (735, 438)
Screenshot: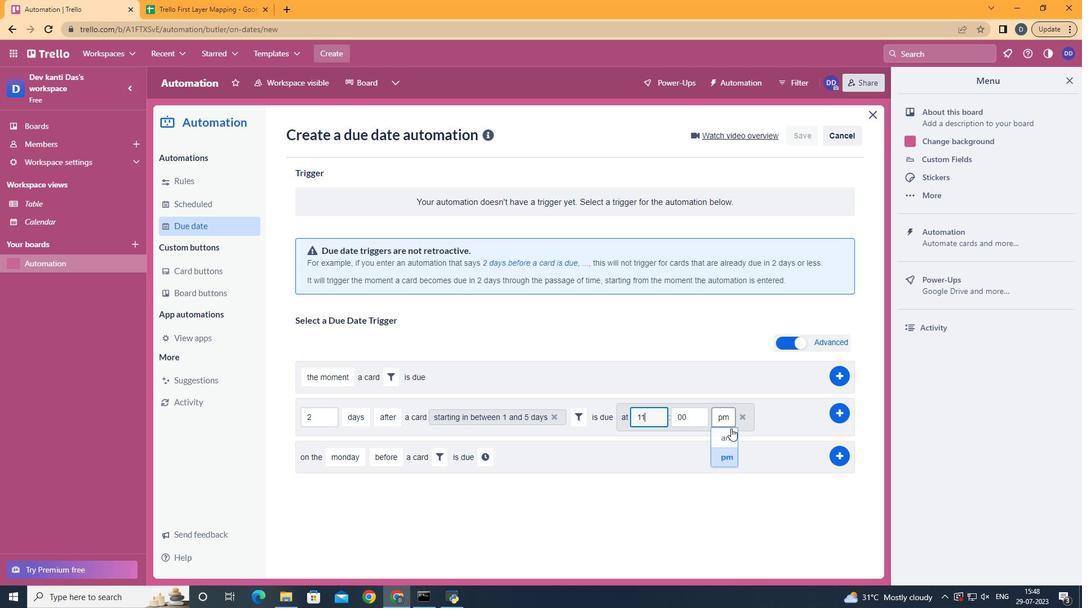 
Action: Mouse pressed left at (735, 438)
Screenshot: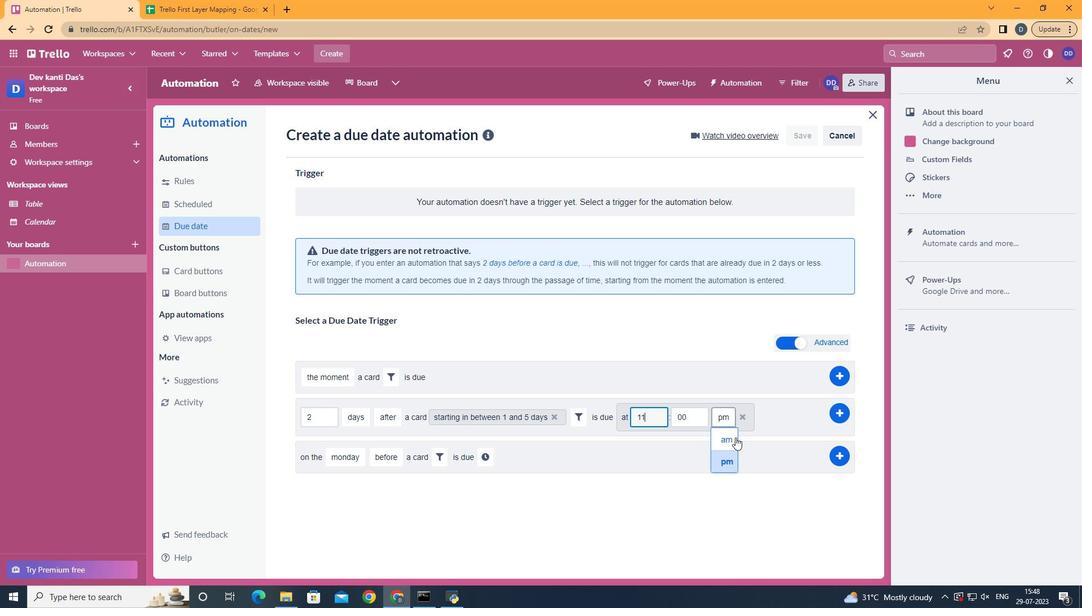 
